 Task: Clear all the text.
Action: Mouse moved to (826, 85)
Screenshot: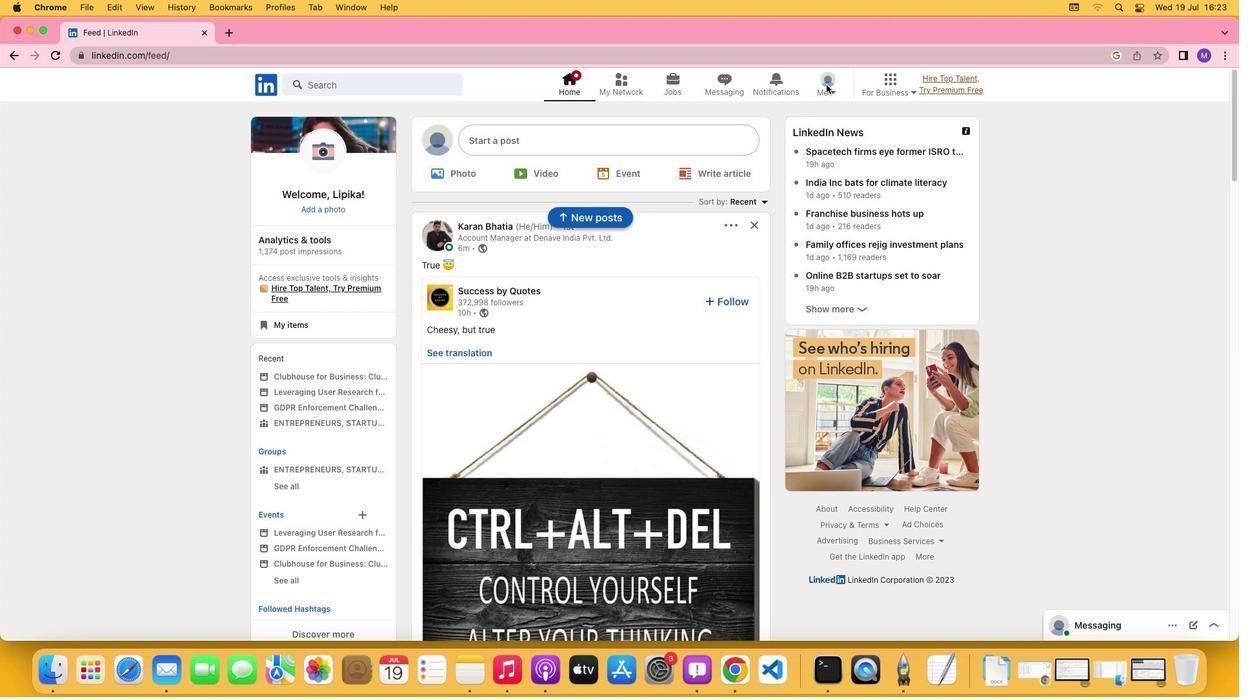 
Action: Mouse pressed left at (826, 85)
Screenshot: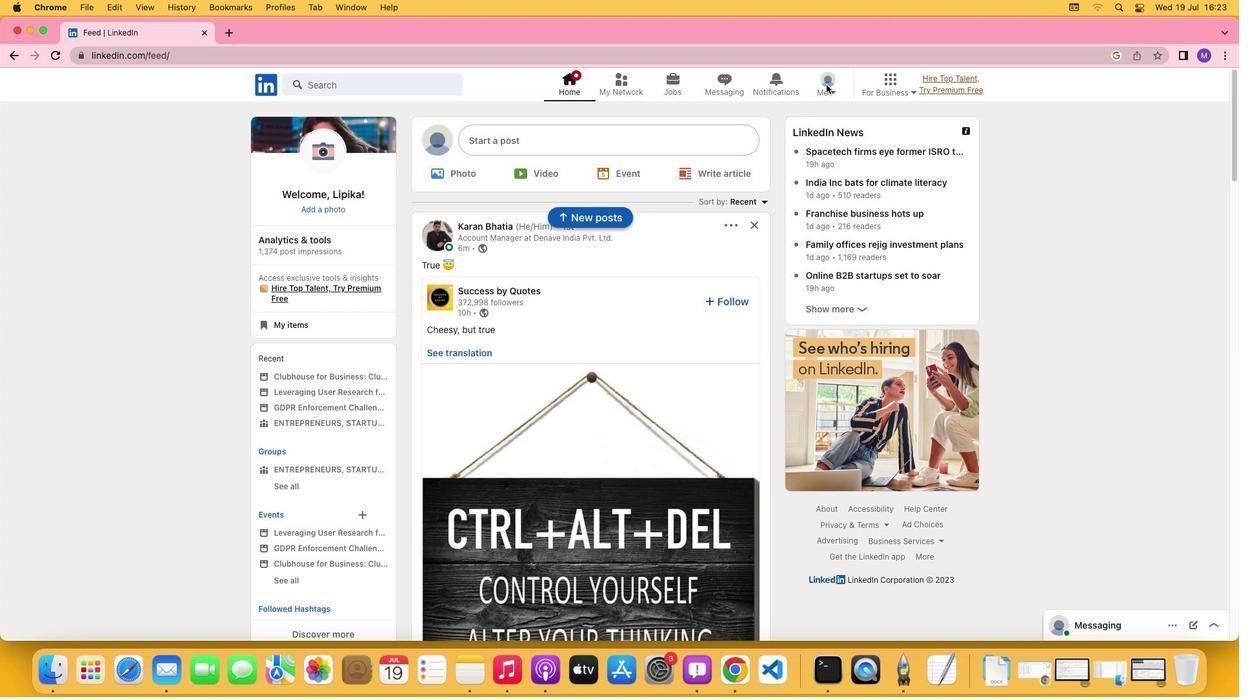 
Action: Mouse moved to (830, 89)
Screenshot: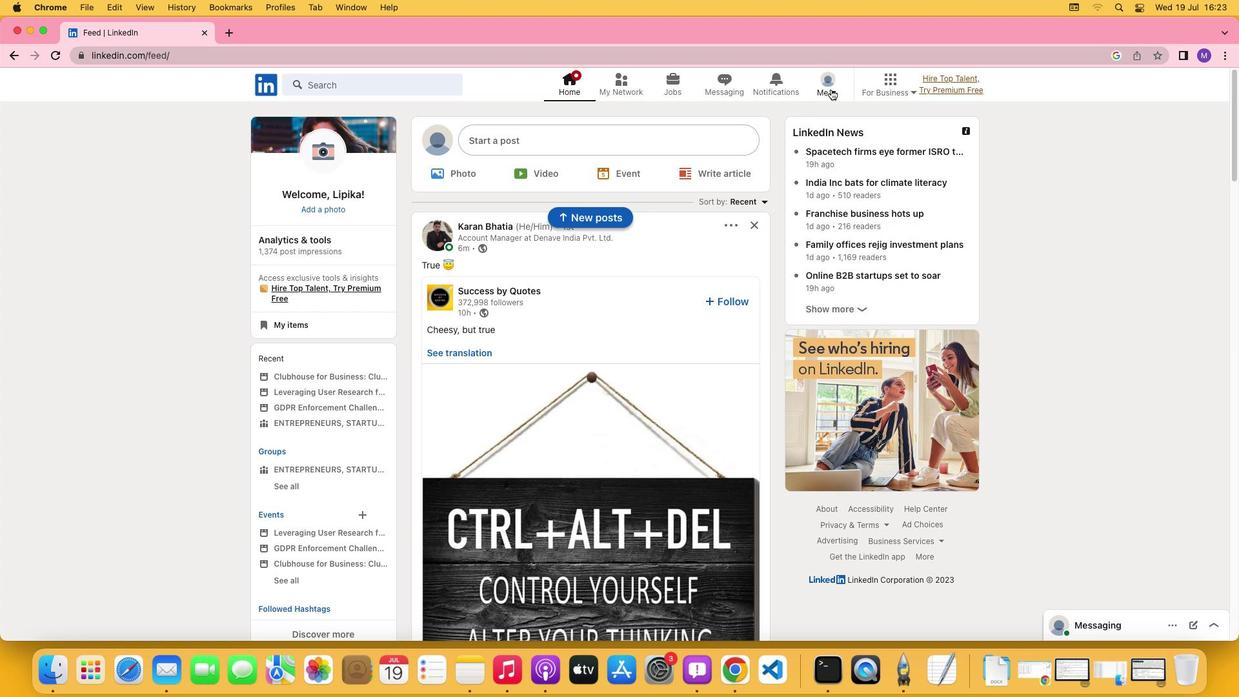 
Action: Mouse pressed left at (830, 89)
Screenshot: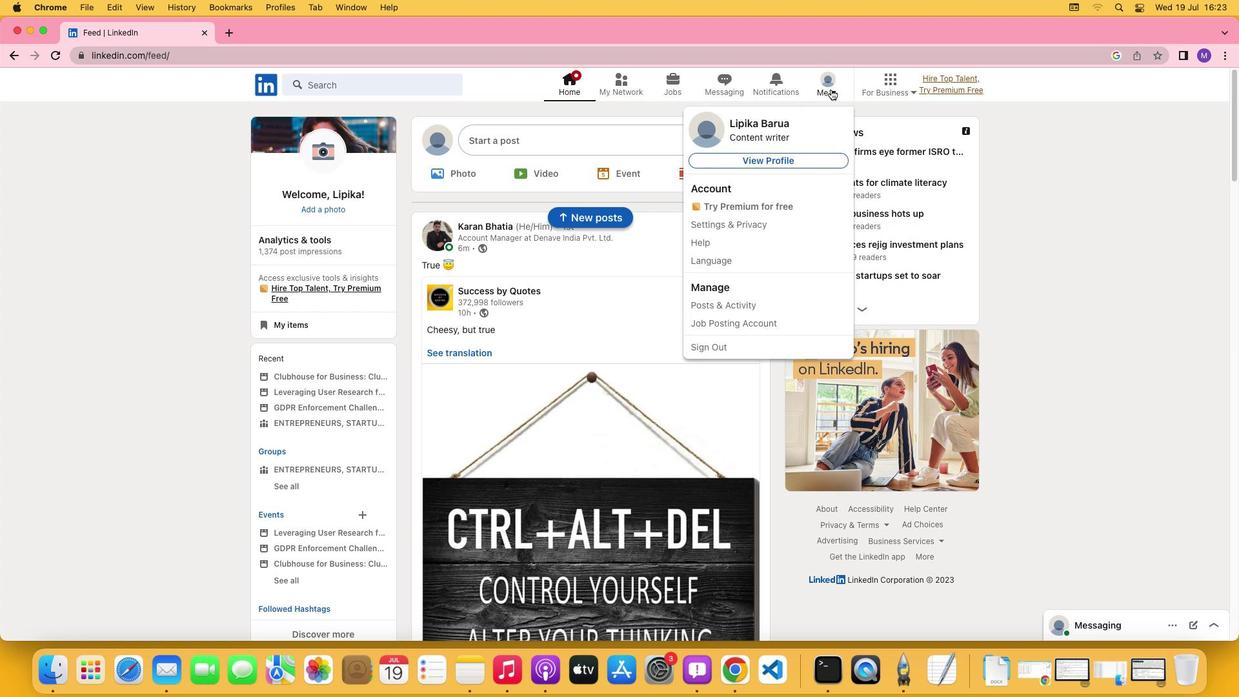 
Action: Mouse moved to (806, 156)
Screenshot: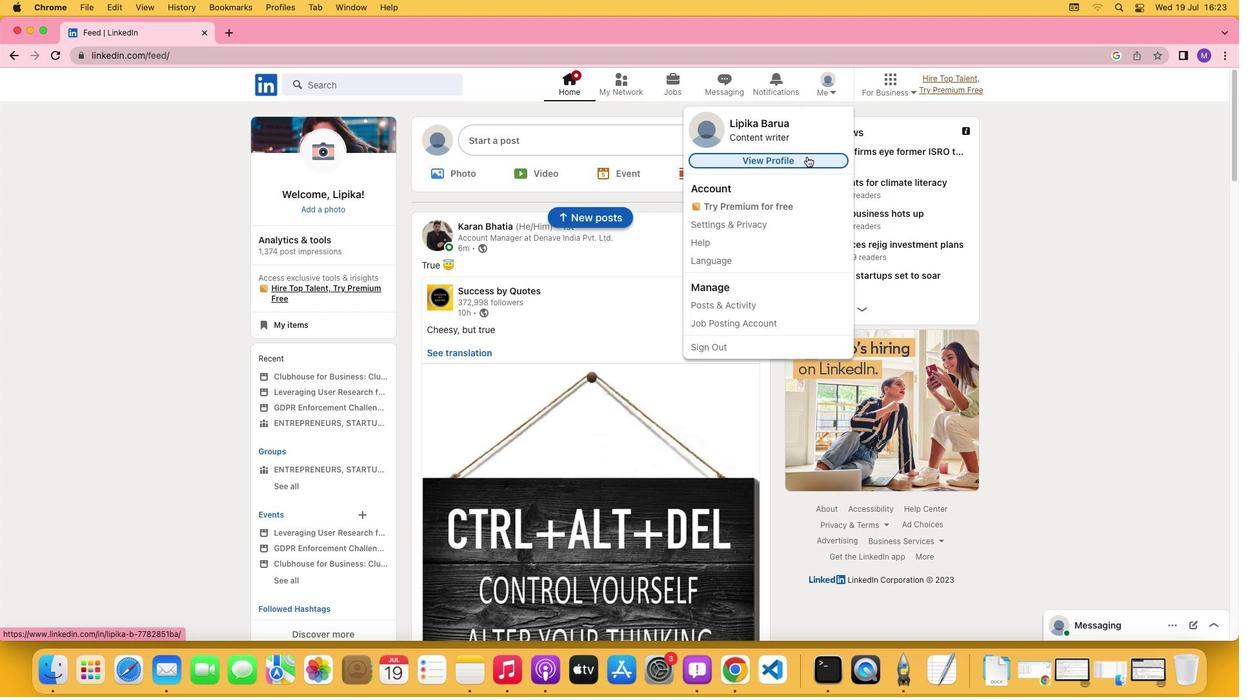 
Action: Mouse pressed left at (806, 156)
Screenshot: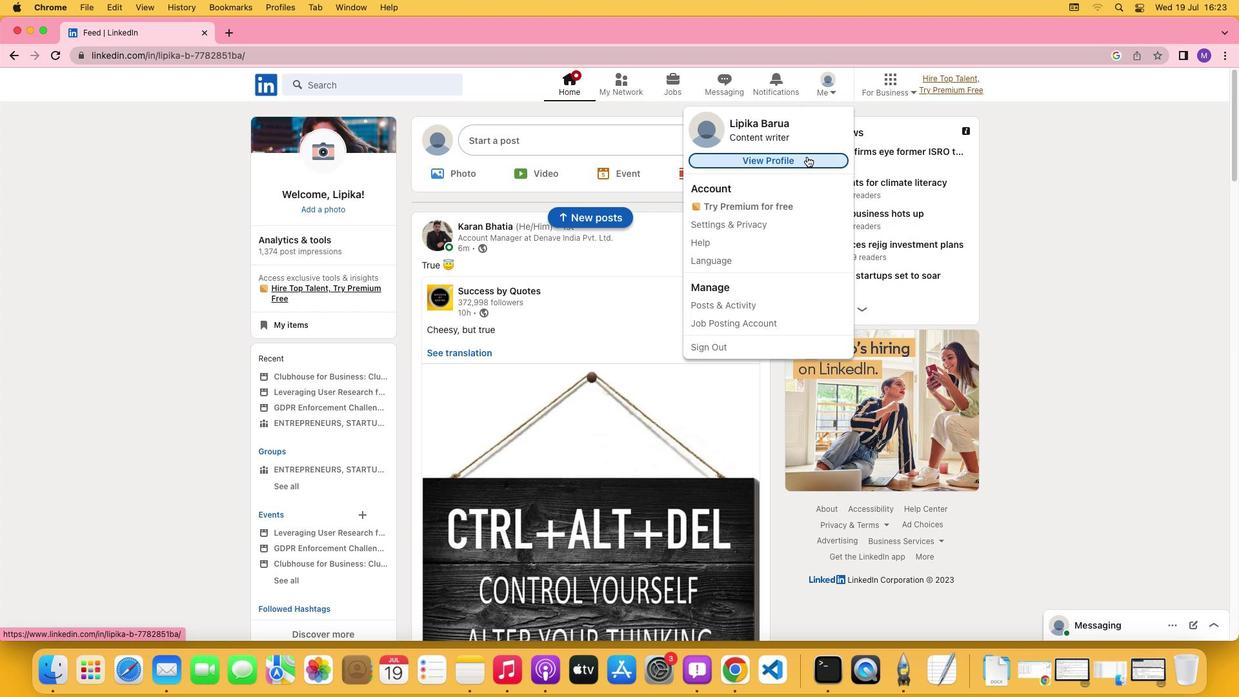 
Action: Mouse moved to (314, 420)
Screenshot: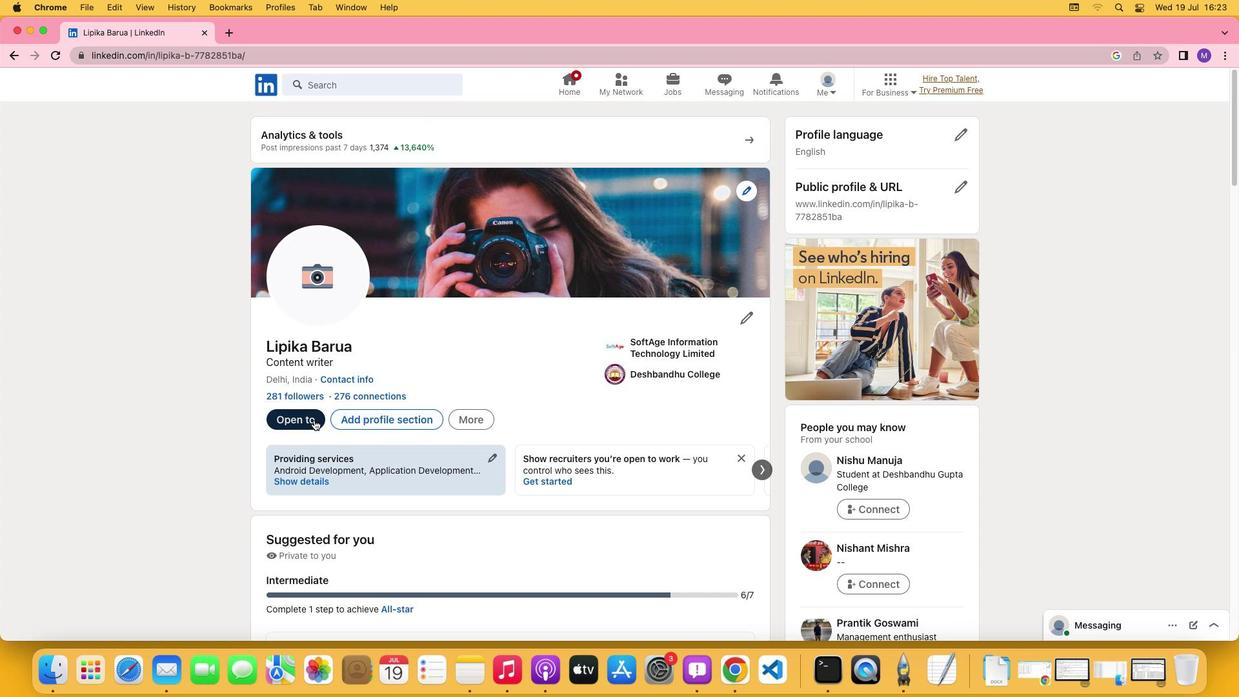 
Action: Mouse pressed left at (314, 420)
Screenshot: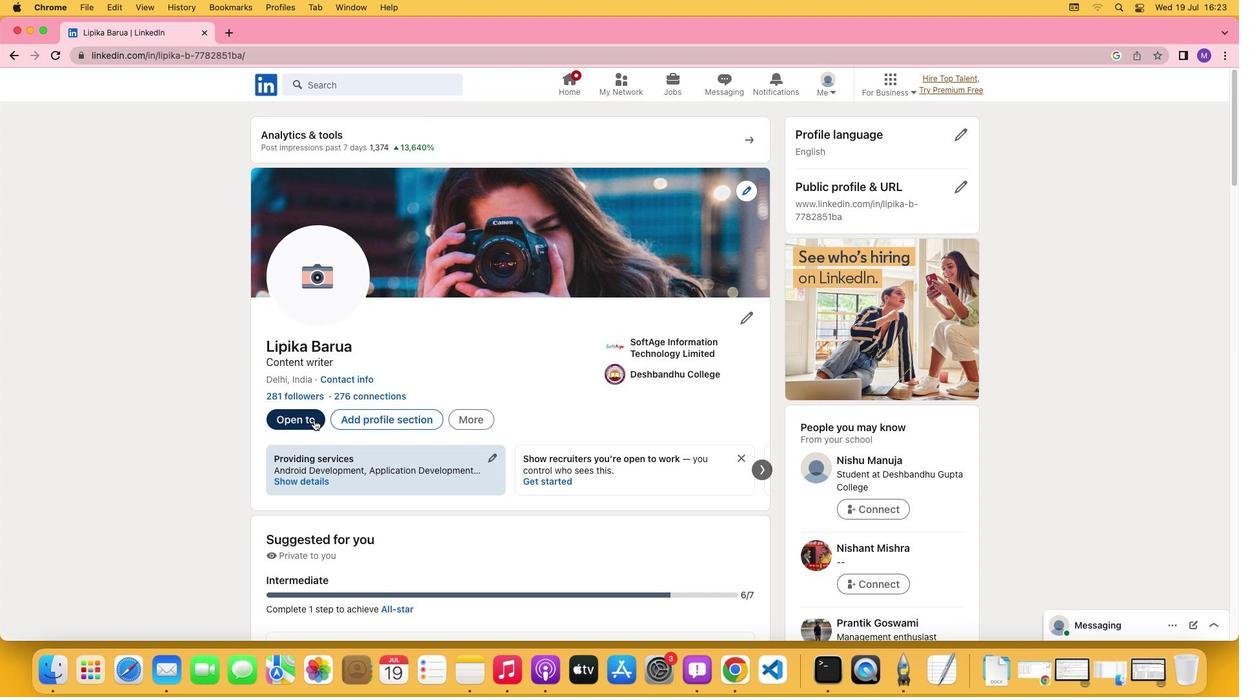 
Action: Mouse moved to (321, 505)
Screenshot: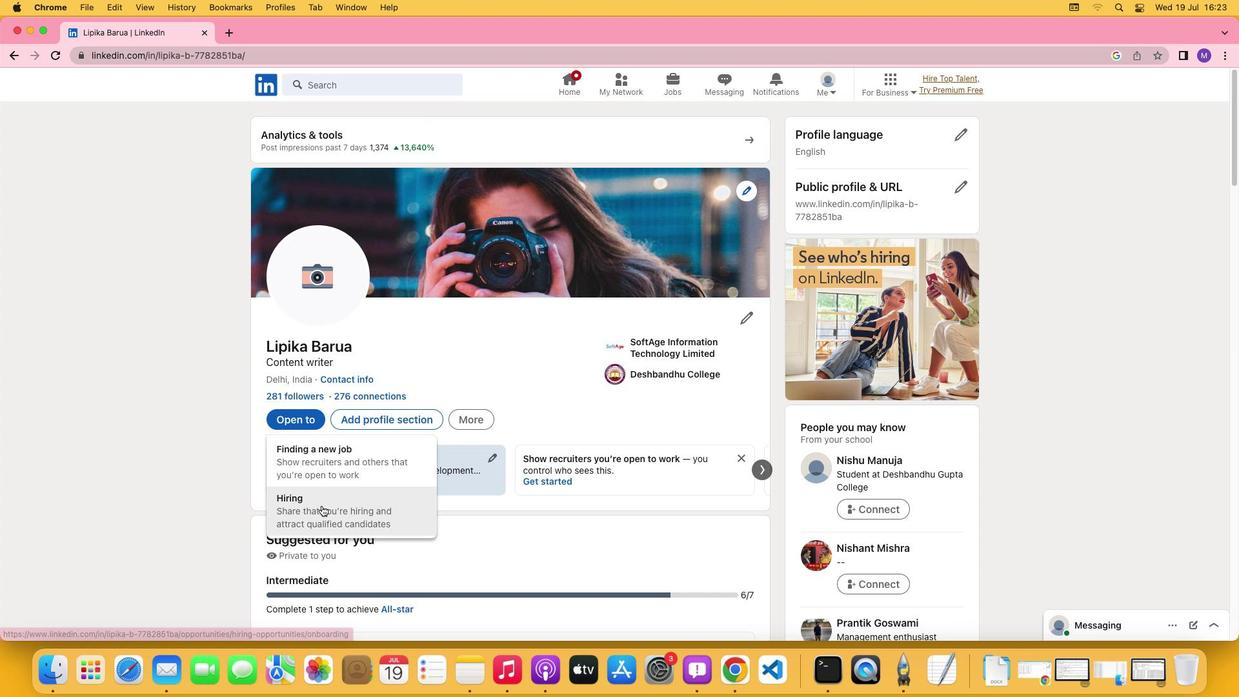 
Action: Mouse pressed left at (321, 505)
Screenshot: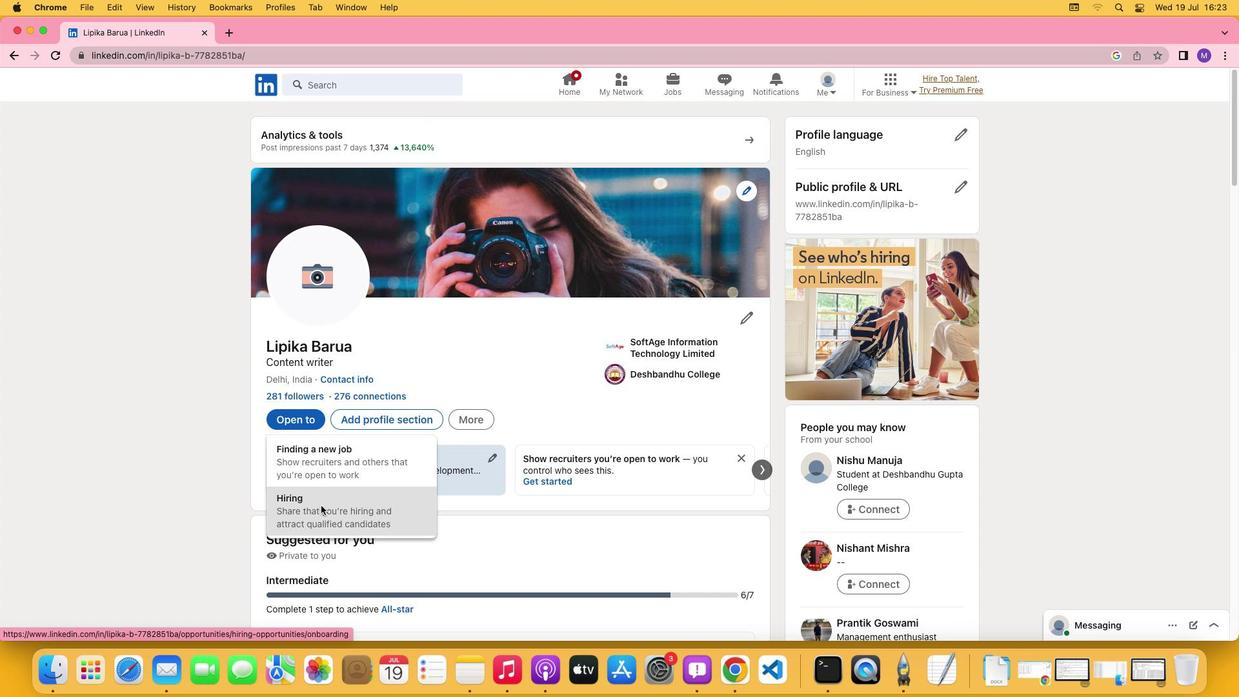 
Action: Mouse moved to (639, 416)
Screenshot: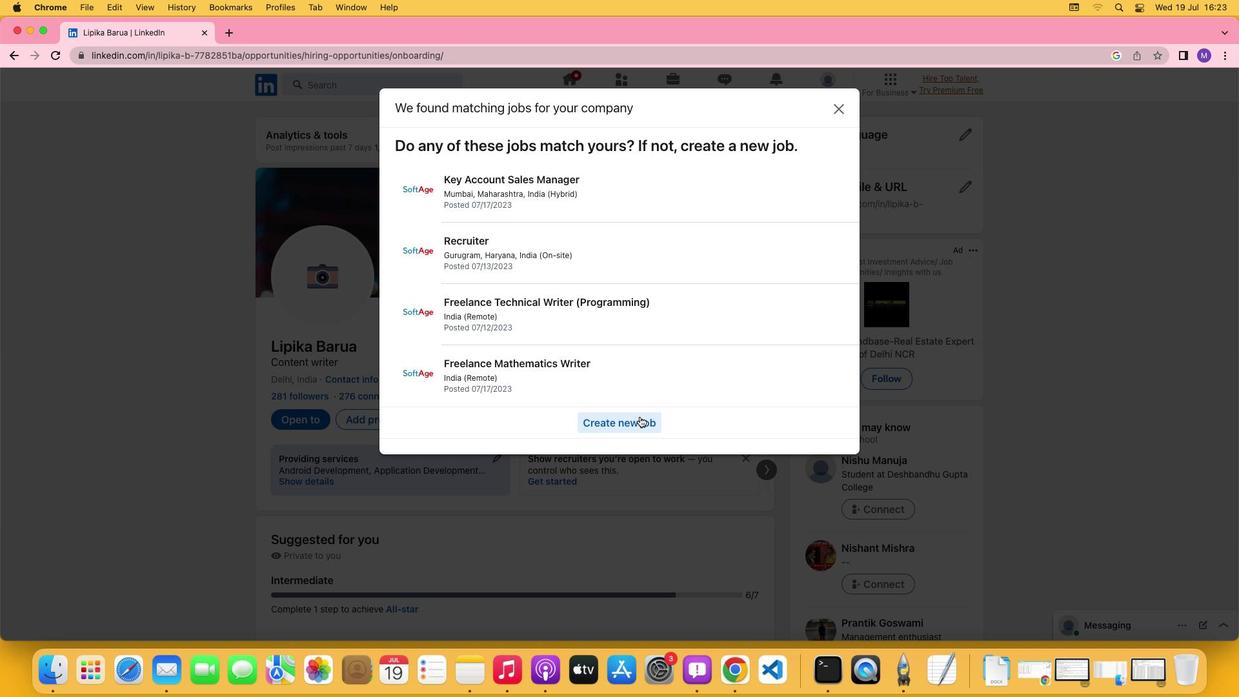 
Action: Mouse pressed left at (639, 416)
Screenshot: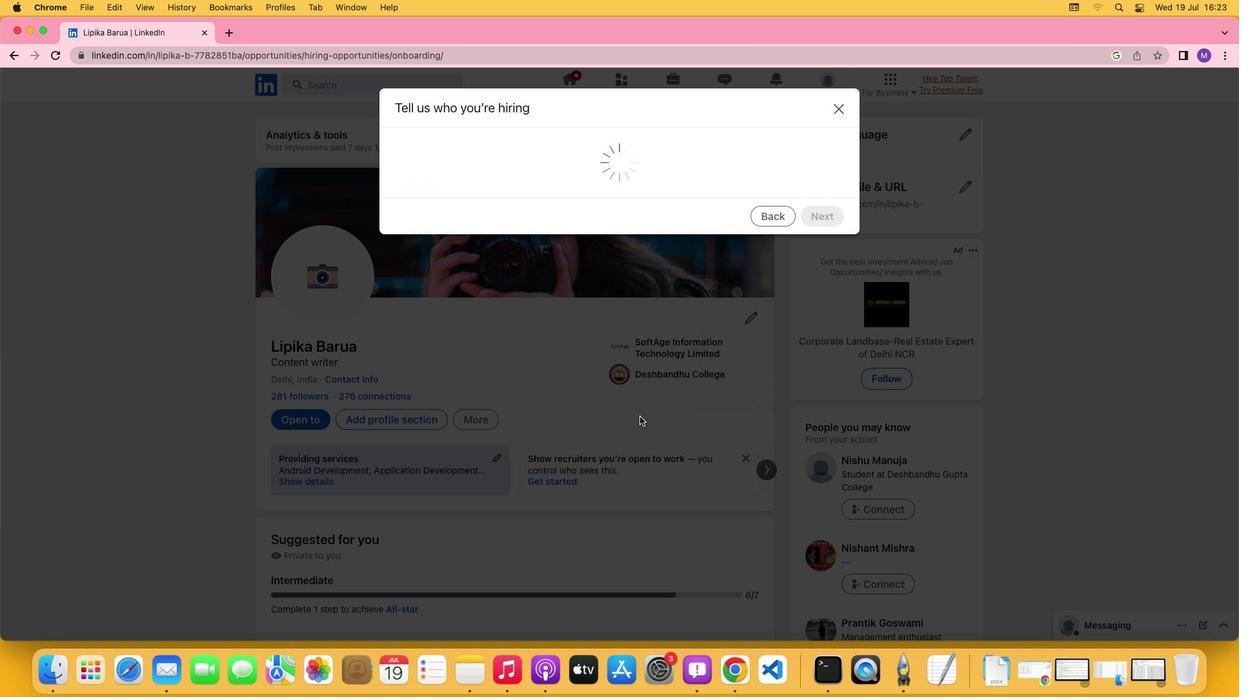 
Action: Mouse moved to (838, 429)
Screenshot: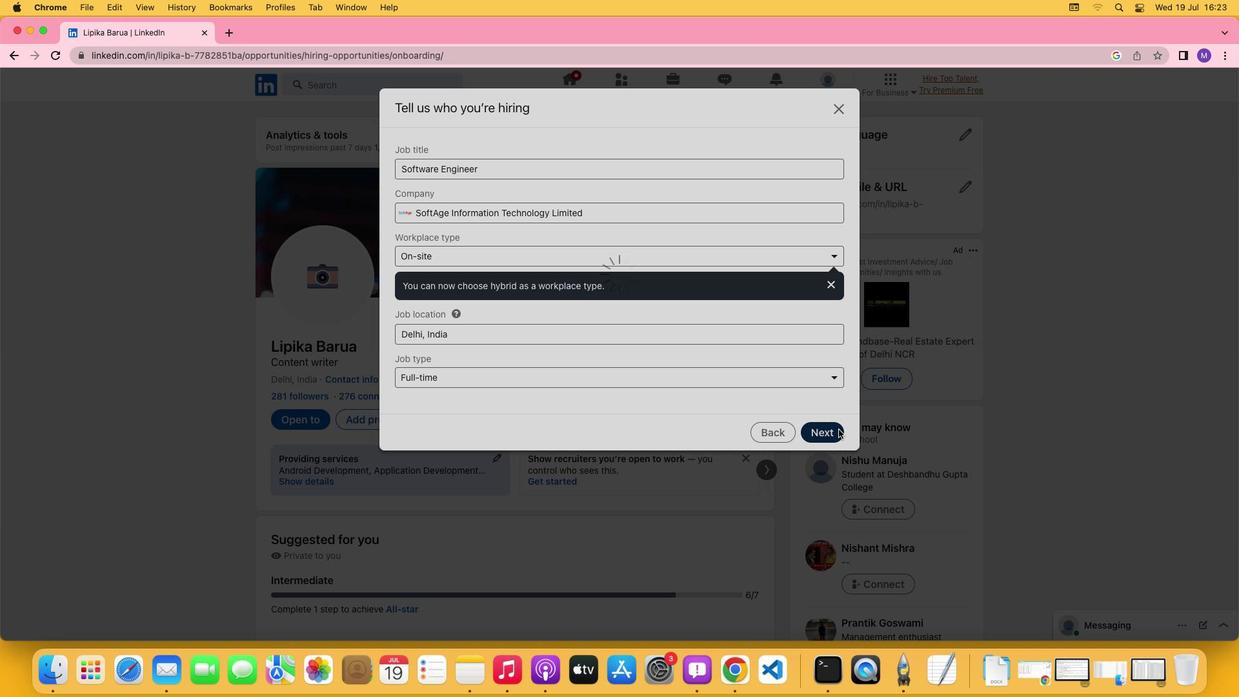 
Action: Mouse pressed left at (838, 429)
Screenshot: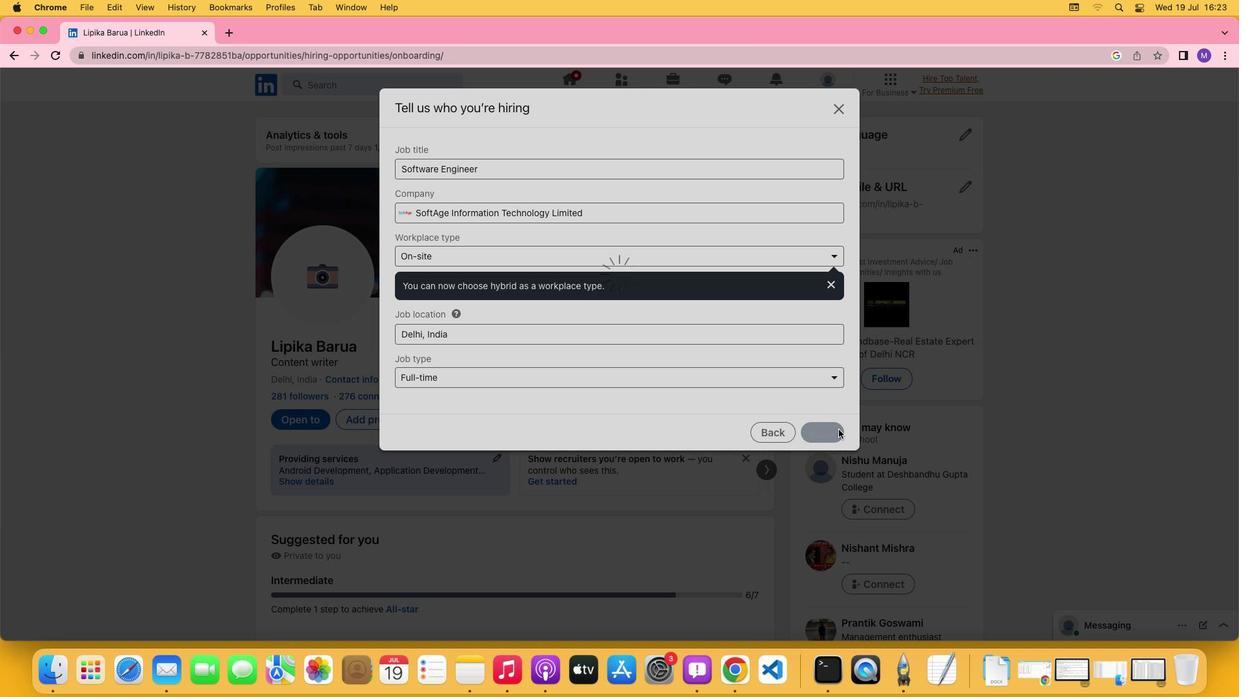 
Action: Mouse moved to (815, 193)
Screenshot: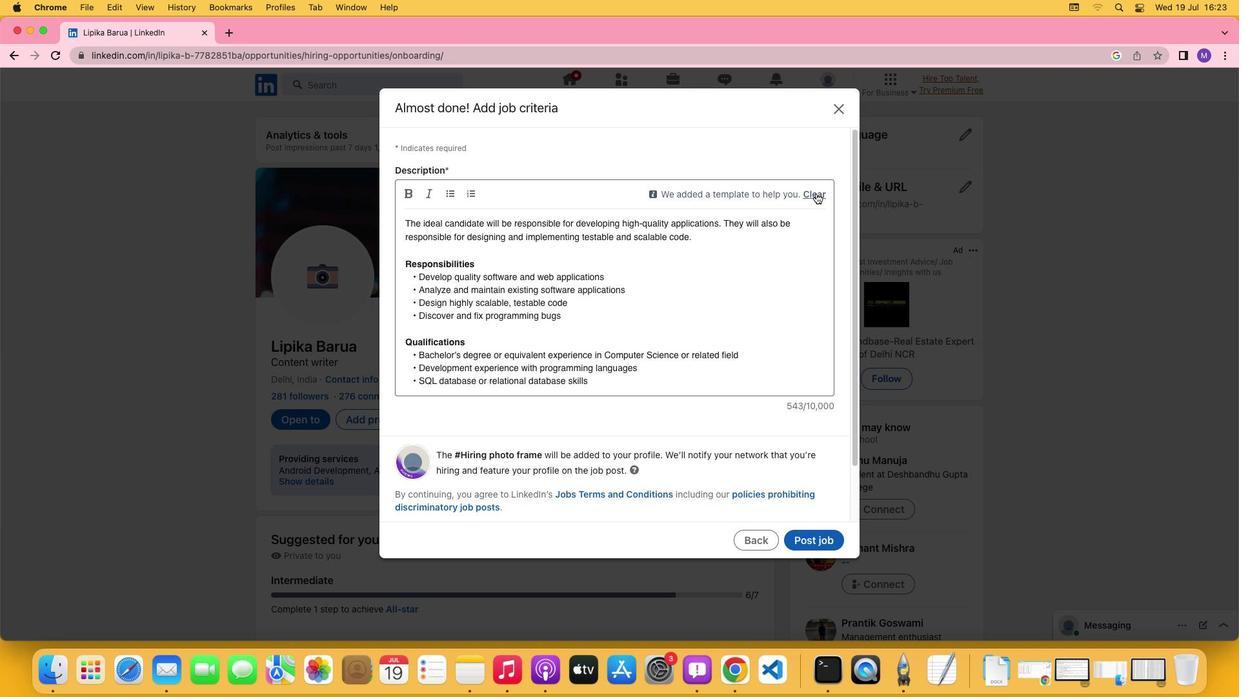 
Action: Mouse pressed left at (815, 193)
Screenshot: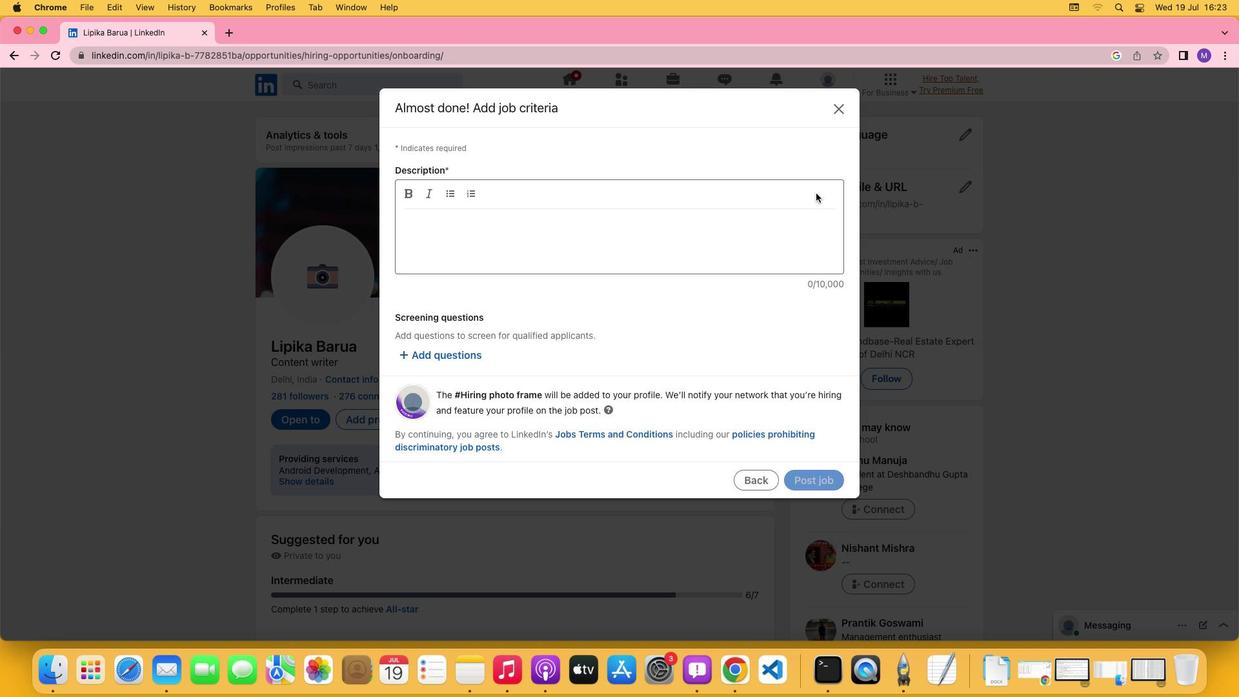 
Action: Mouse moved to (813, 234)
Screenshot: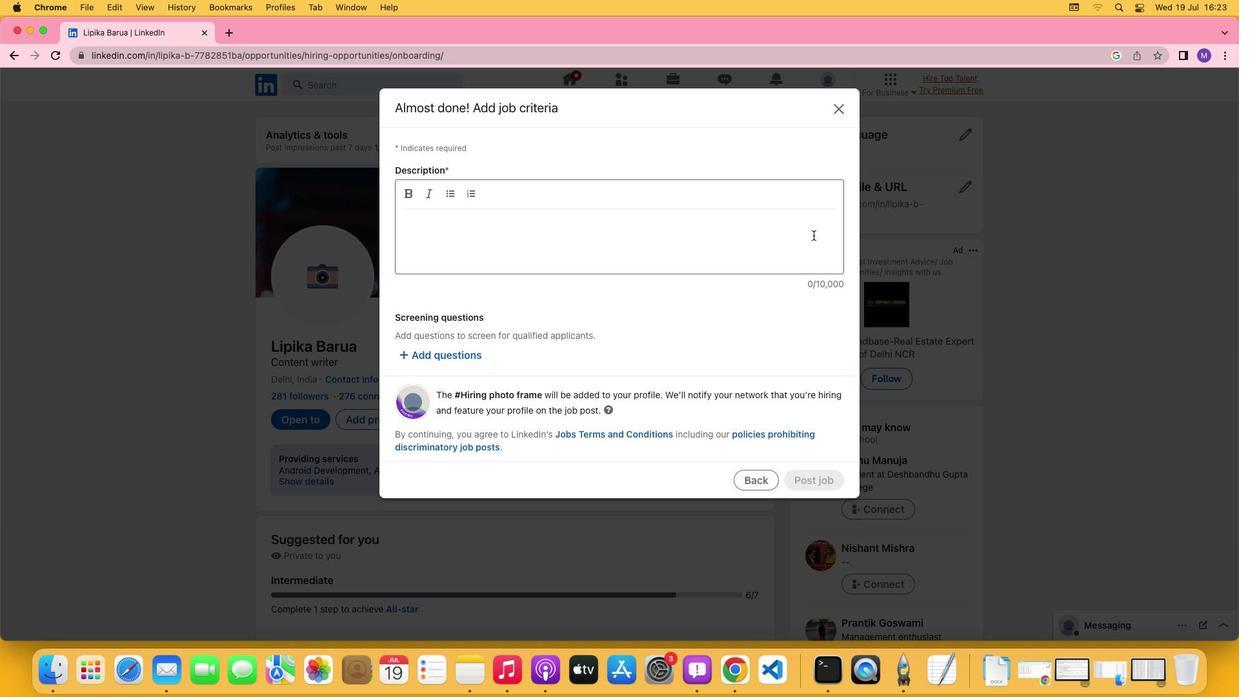 
